 Task: Create a section Continuous Integration (CI) Sprint and in the section, add a milestone Customer Relationship Management Integration in the project TurboCharge.
Action: Mouse moved to (47, 287)
Screenshot: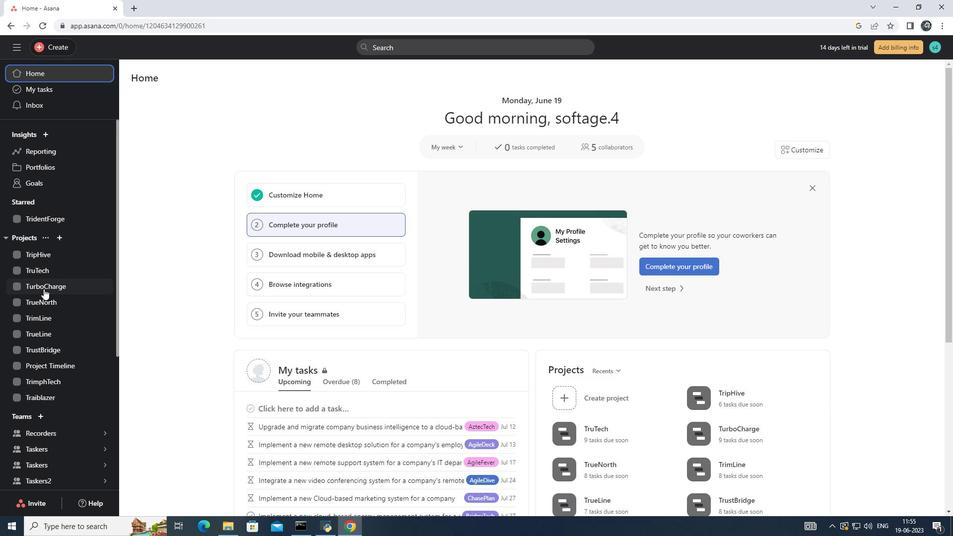 
Action: Mouse pressed left at (47, 287)
Screenshot: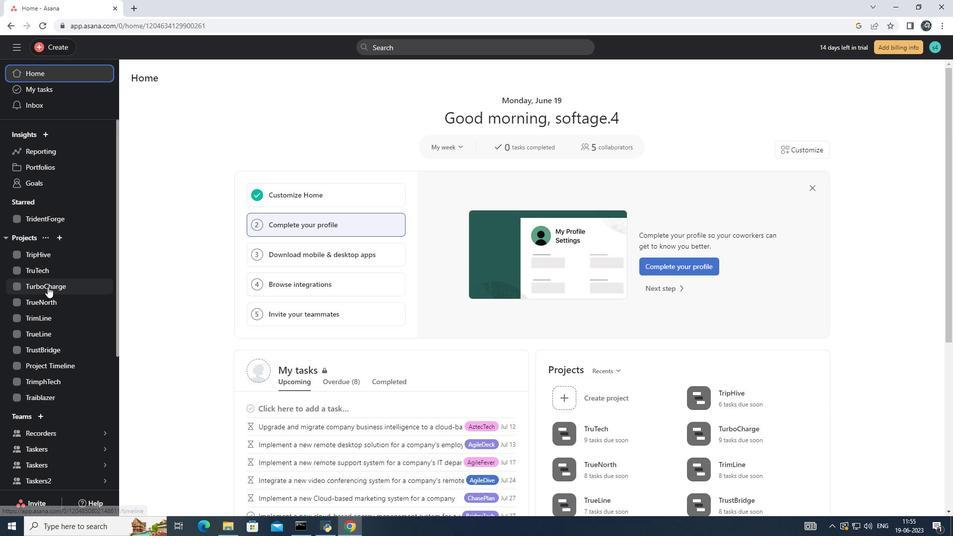 
Action: Mouse moved to (207, 420)
Screenshot: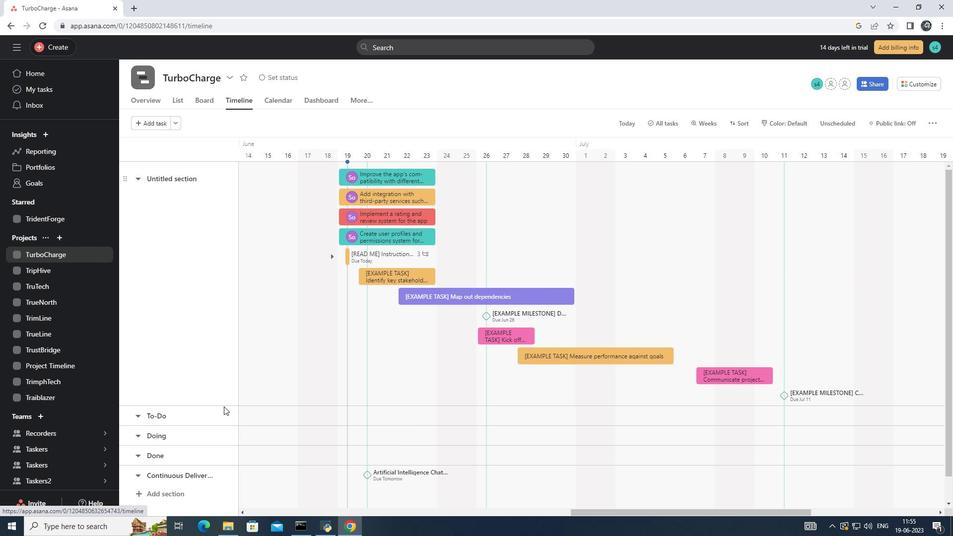 
Action: Mouse scrolled (207, 420) with delta (0, 0)
Screenshot: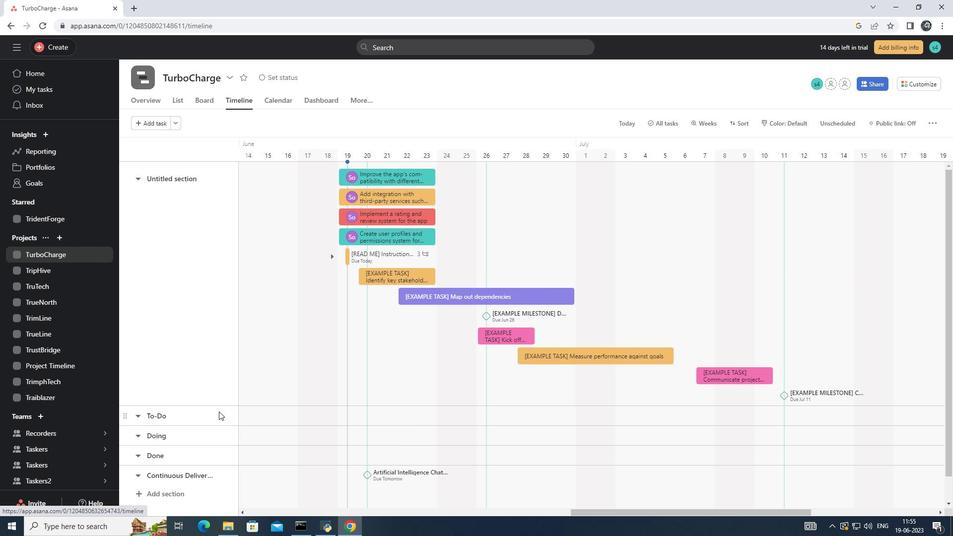 
Action: Mouse moved to (206, 421)
Screenshot: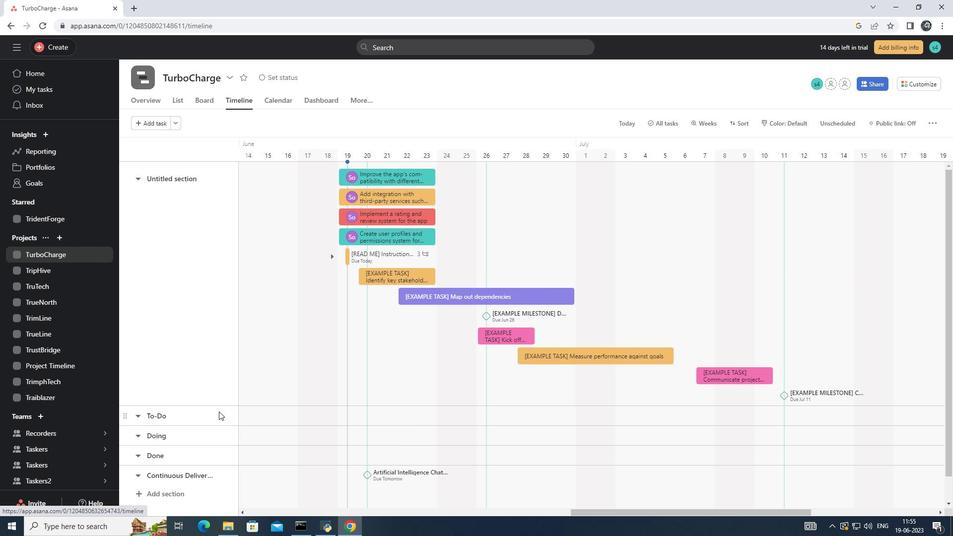 
Action: Mouse scrolled (206, 421) with delta (0, 0)
Screenshot: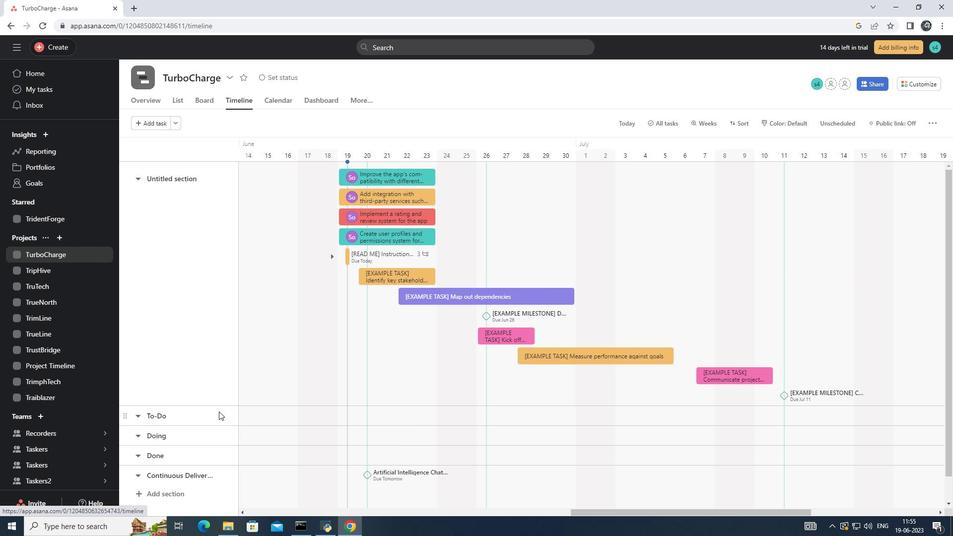 
Action: Mouse moved to (160, 463)
Screenshot: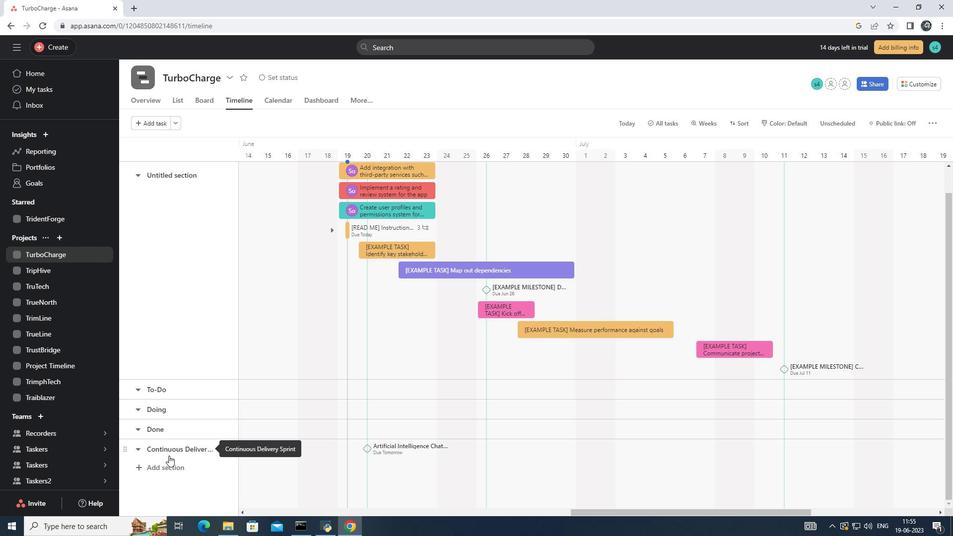 
Action: Mouse pressed left at (160, 463)
Screenshot: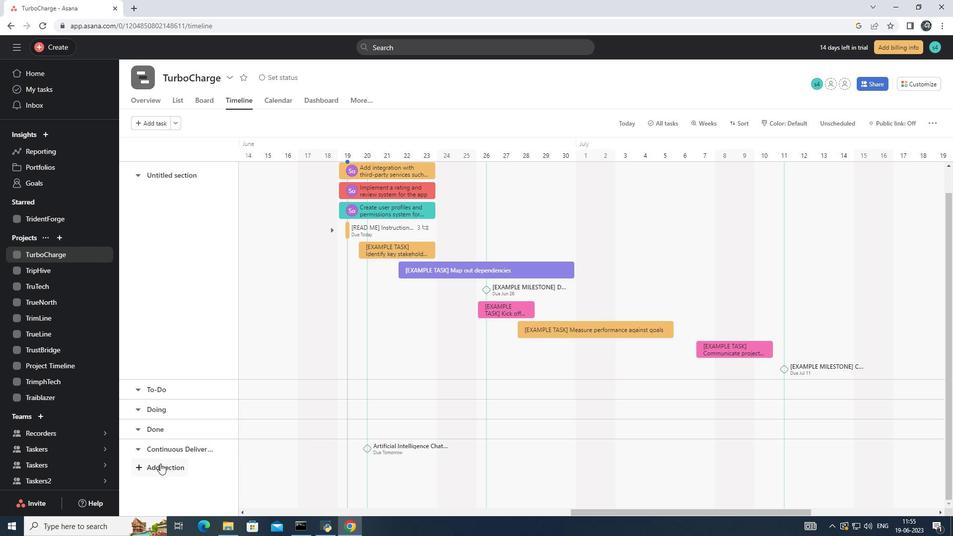 
Action: Key pressed <Key.shift>Continuous<Key.space><Key.shift>Integration<Key.space><Key.shift><Key.shift><Key.shift><Key.shift><Key.shift><Key.shift><Key.shift><Key.shift><Key.shift><Key.shift>(<Key.shift>C<Key.shift><Key.shift>I<Key.shift><Key.shift><Key.shift><Key.shift><Key.shift><Key.shift><Key.shift><Key.shift><Key.shift>)<Key.space><Key.shift>Sprint<Key.enter>
Screenshot: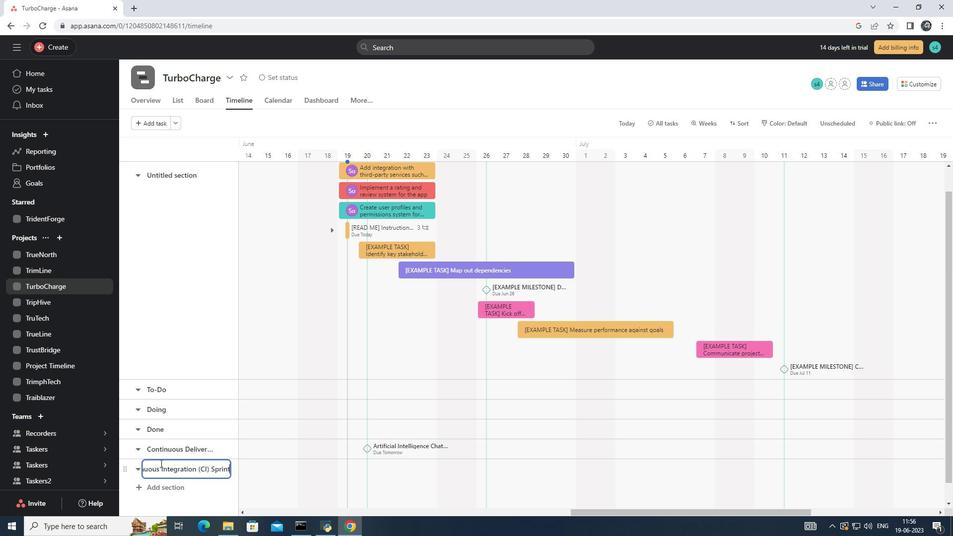 
Action: Mouse moved to (291, 468)
Screenshot: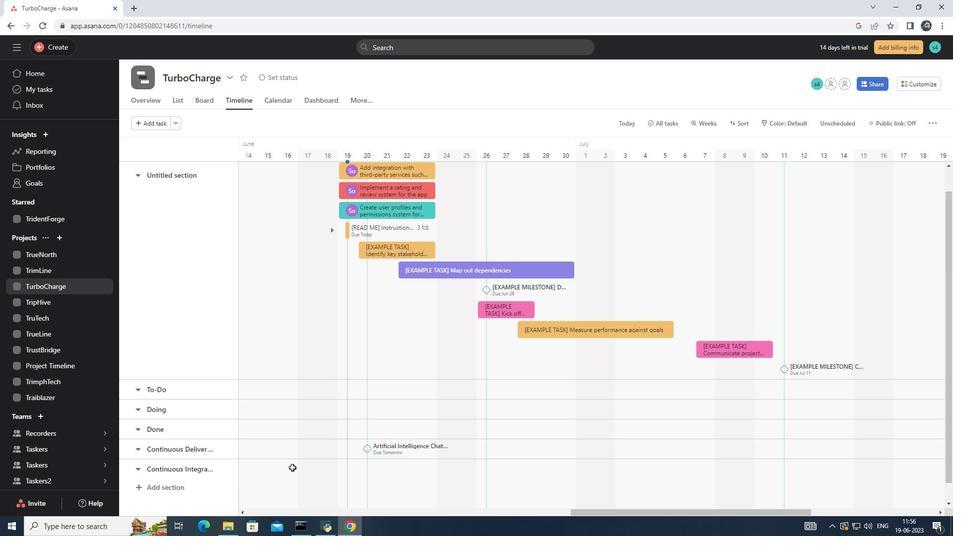 
Action: Mouse pressed left at (291, 468)
Screenshot: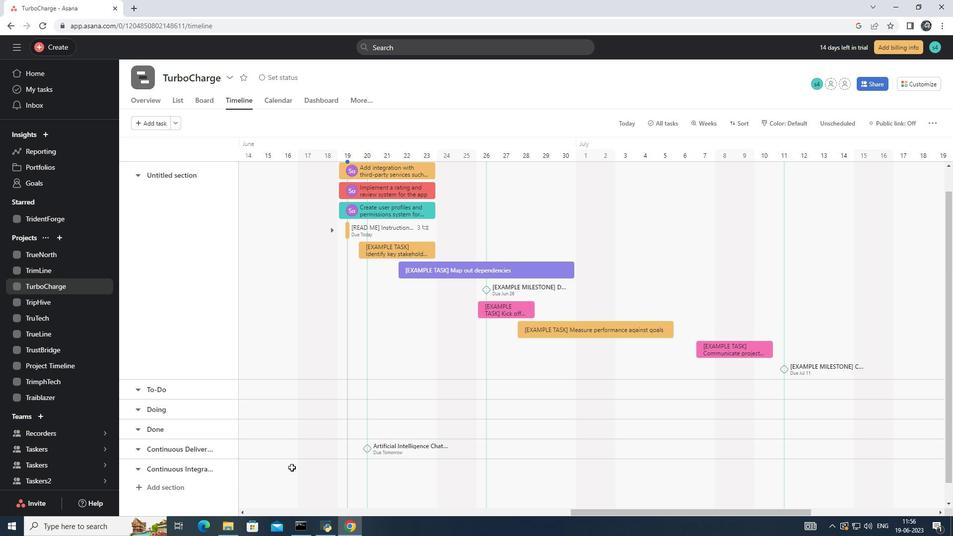 
Action: Key pressed <Key.shift>Customer<Key.space><Key.shift>Relationship<Key.space><Key.shift>Management<Key.space><Key.shift>Integration<Key.enter>
Screenshot: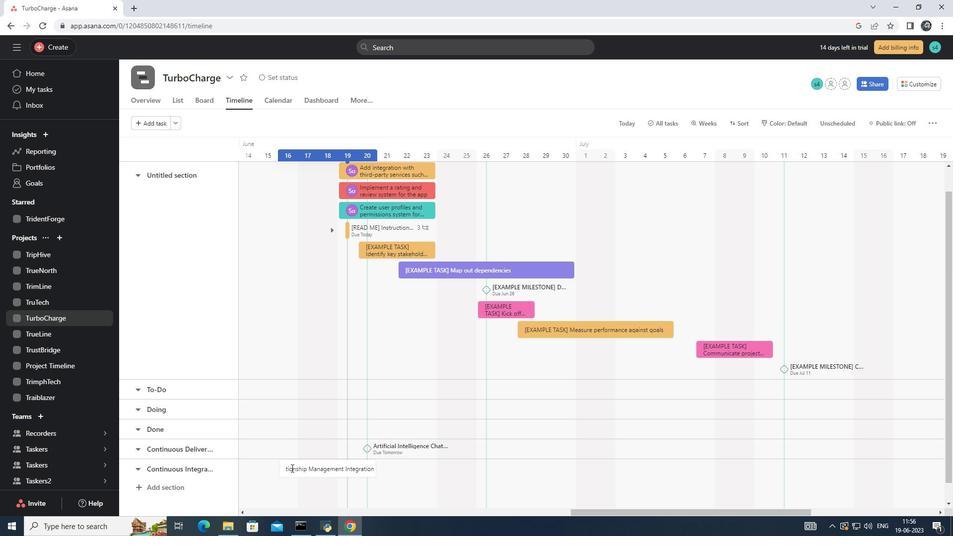 
Action: Mouse moved to (334, 468)
Screenshot: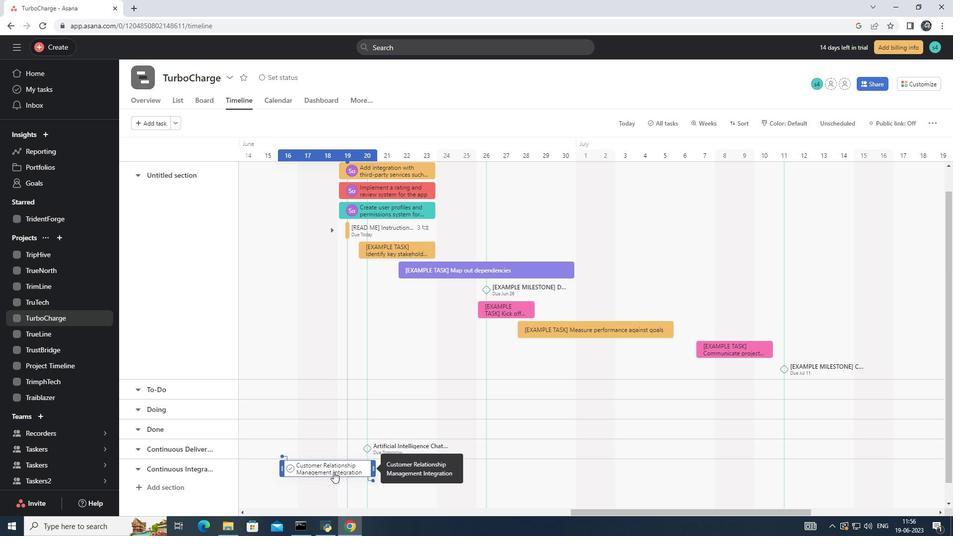 
Action: Mouse pressed right at (334, 468)
Screenshot: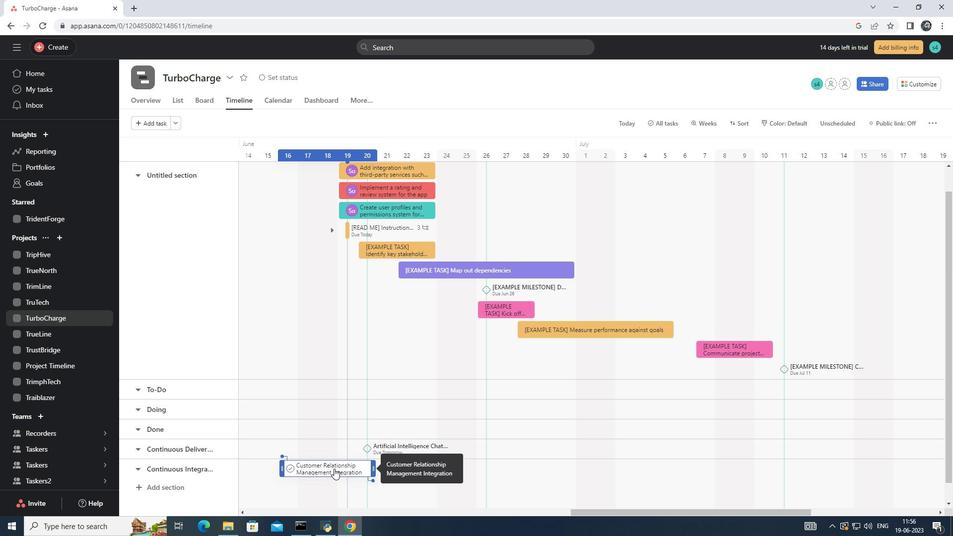 
Action: Mouse moved to (360, 415)
Screenshot: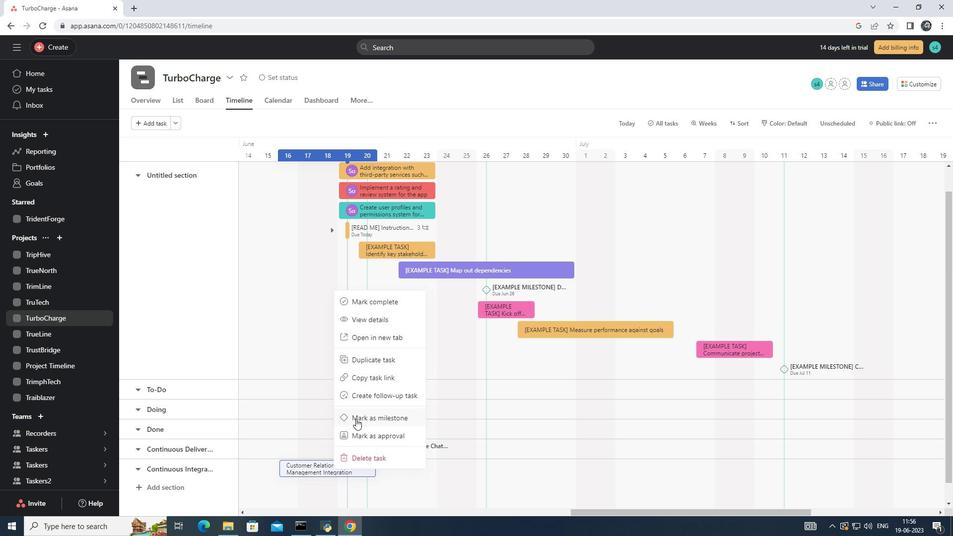 
Action: Mouse pressed left at (360, 415)
Screenshot: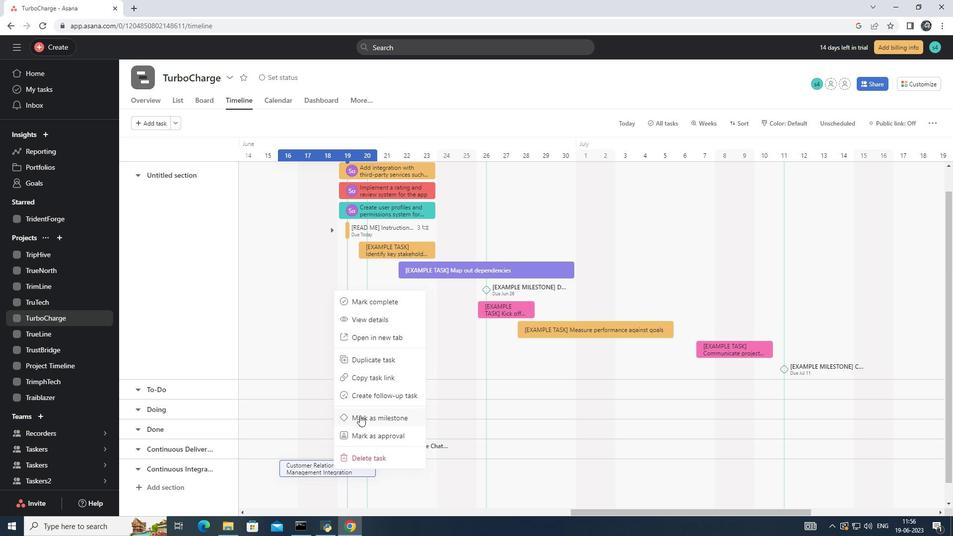
